 Task: Create a task  Implement a new cloud-based environmental management system for a company , assign it to team member softage.4@softage.net in the project BitSoft and update the status of the task to  Off Track , set the priority of the task to Medium
Action: Mouse moved to (75, 52)
Screenshot: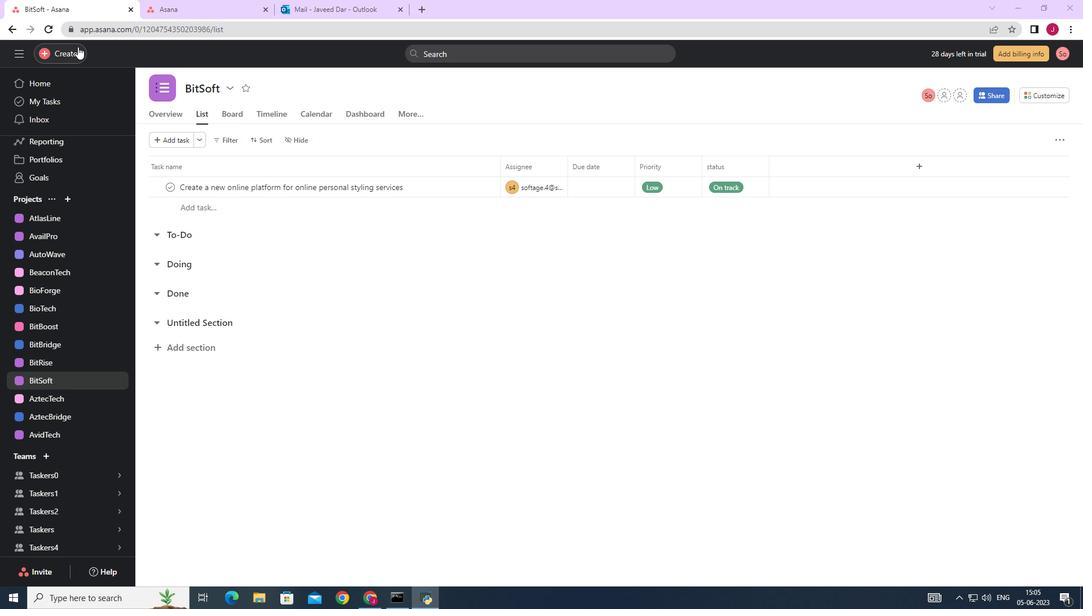 
Action: Mouse pressed left at (75, 52)
Screenshot: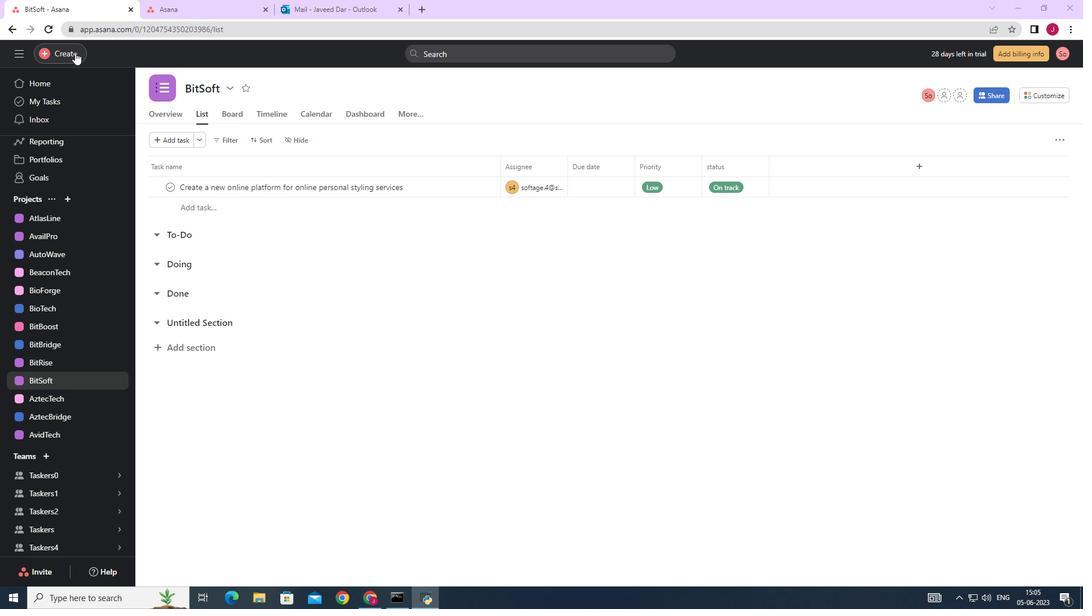 
Action: Mouse moved to (136, 55)
Screenshot: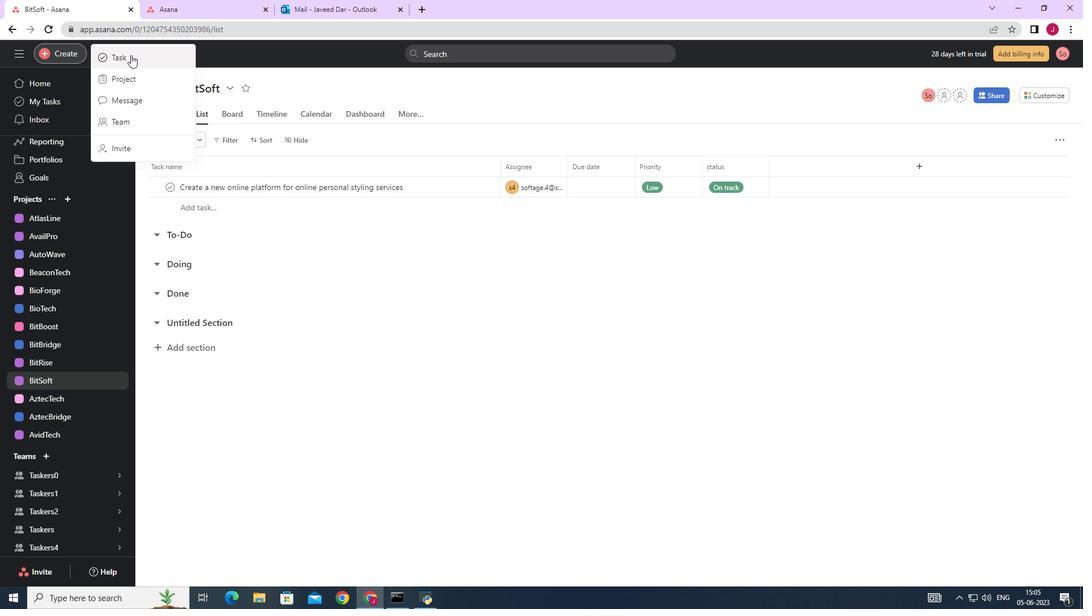 
Action: Mouse pressed left at (136, 55)
Screenshot: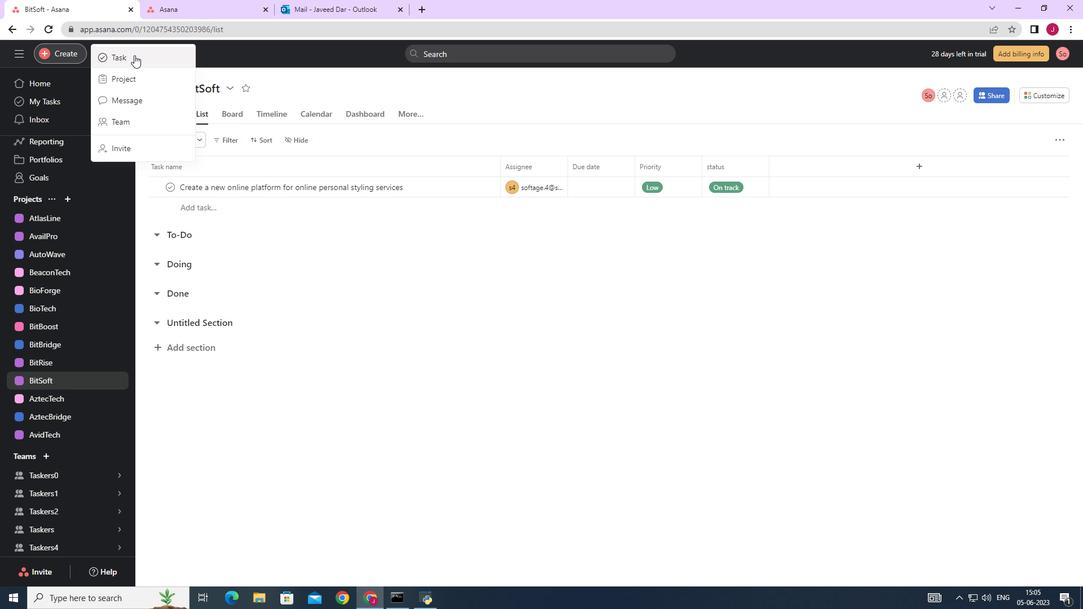 
Action: Mouse moved to (858, 372)
Screenshot: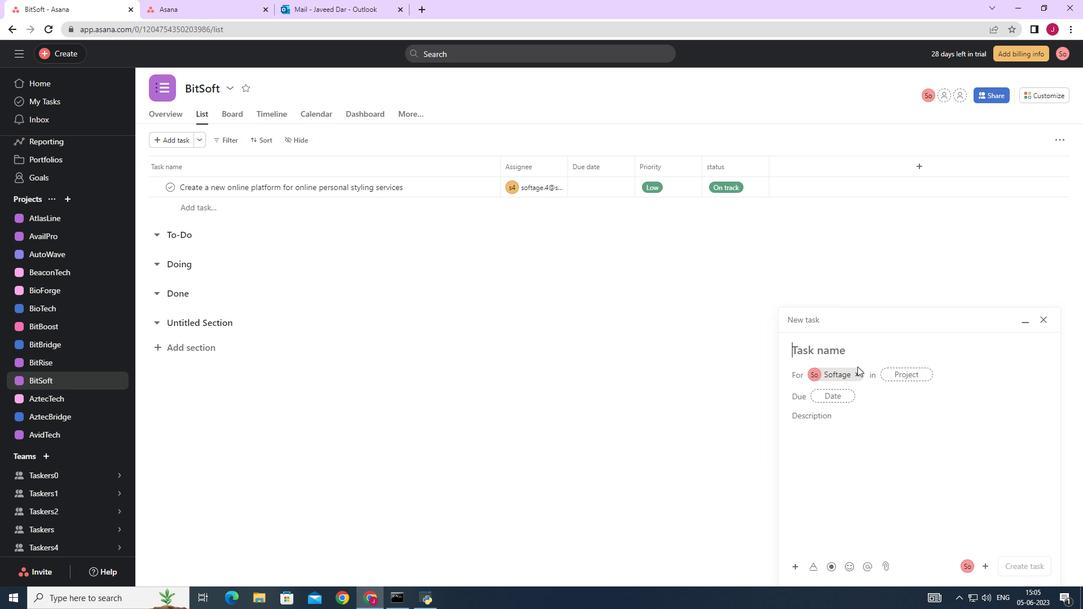 
Action: Mouse pressed left at (858, 372)
Screenshot: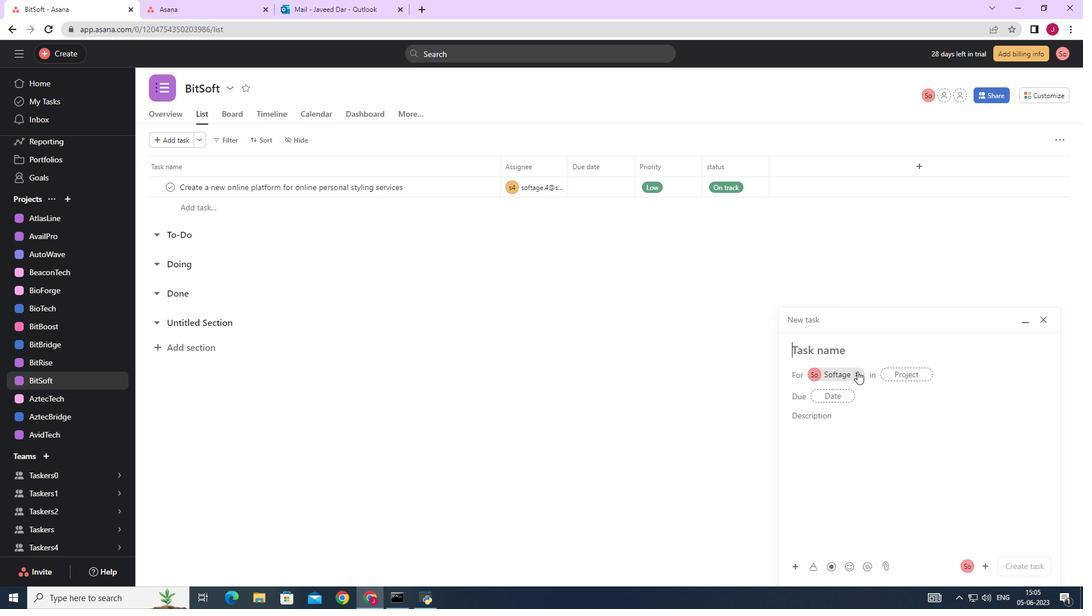 
Action: Mouse moved to (811, 344)
Screenshot: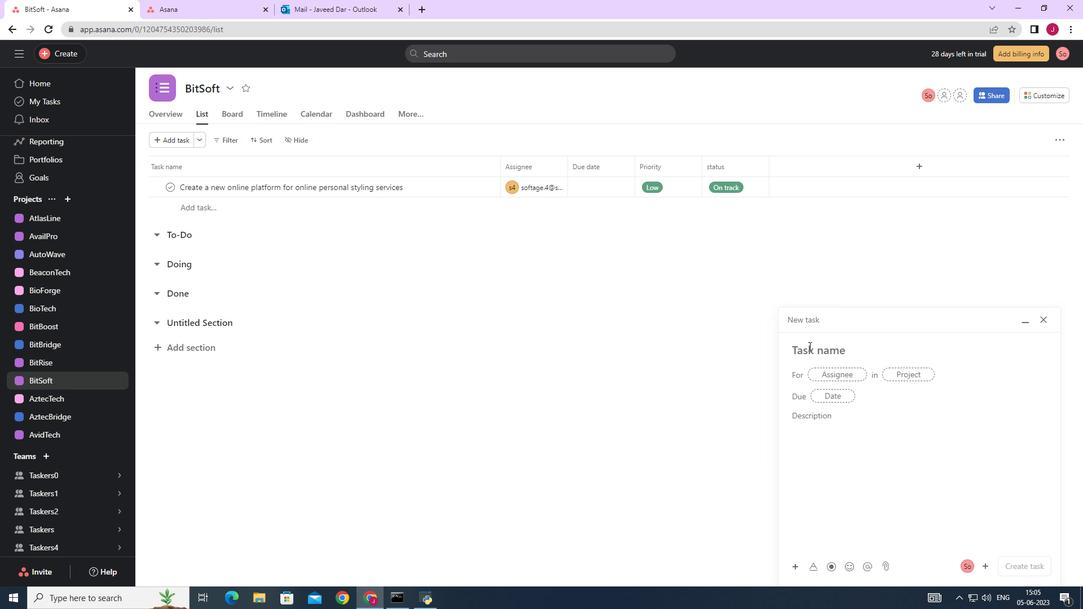 
Action: Mouse pressed left at (811, 344)
Screenshot: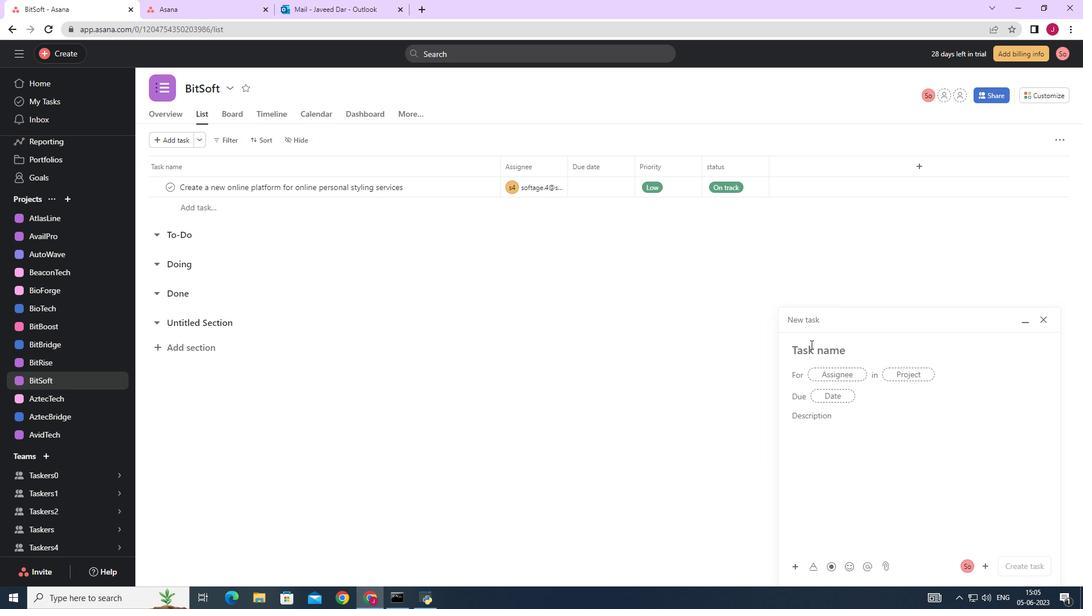 
Action: Key pressed <Key.caps_lock>I<Key.caps_lock>mplement<Key.space>a<Key.space>new<Key.space>cloud-based<Key.space>environmental<Key.space>management<Key.space>system<Key.space>for<Key.space>a<Key.space>company
Screenshot: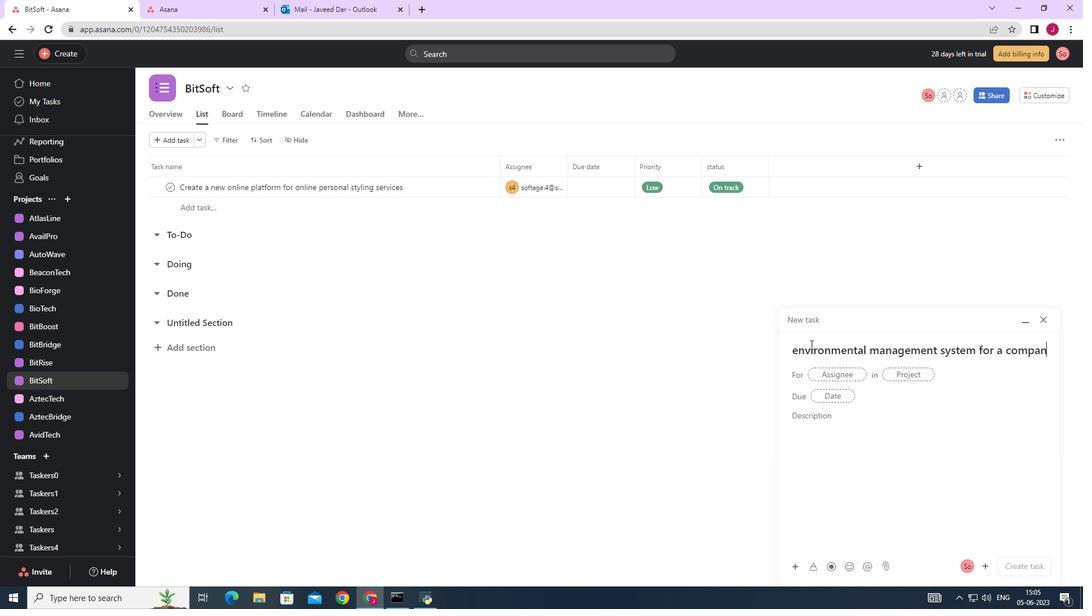 
Action: Mouse moved to (837, 375)
Screenshot: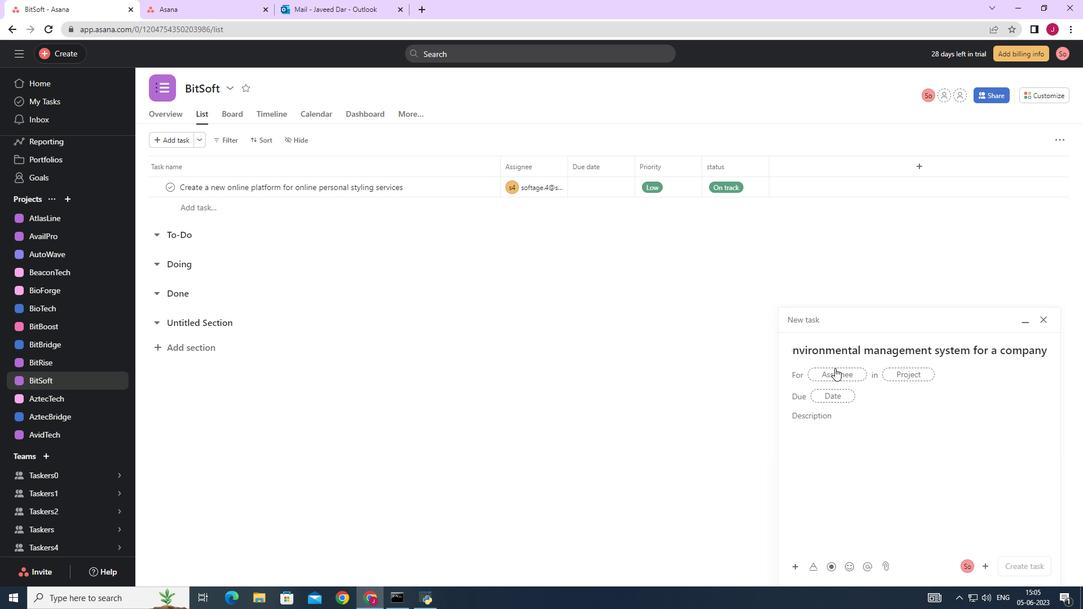 
Action: Mouse pressed left at (837, 375)
Screenshot: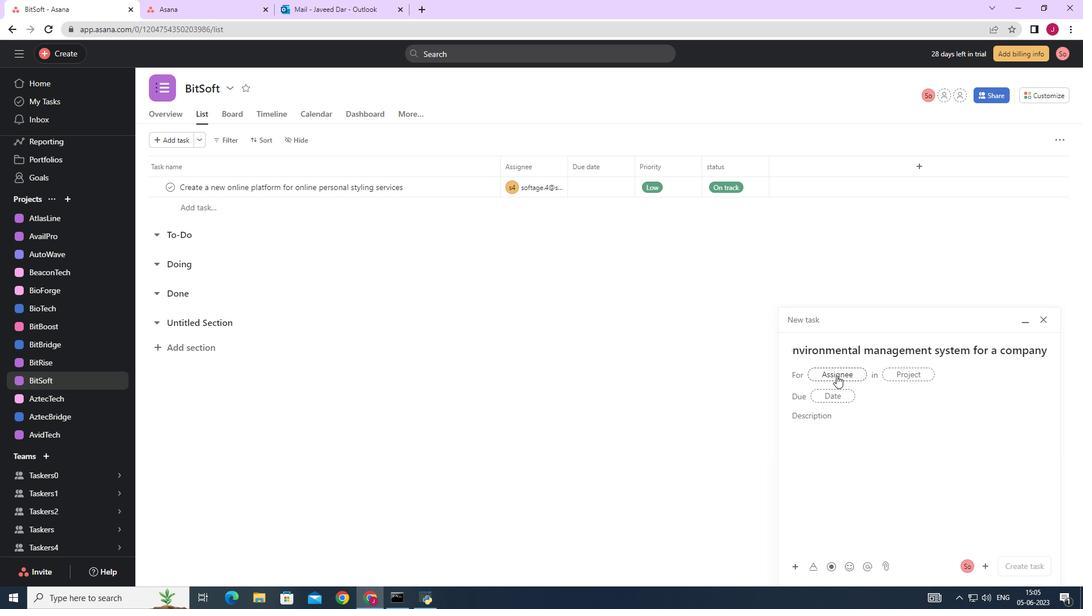 
Action: Key pressed softage.4
Screenshot: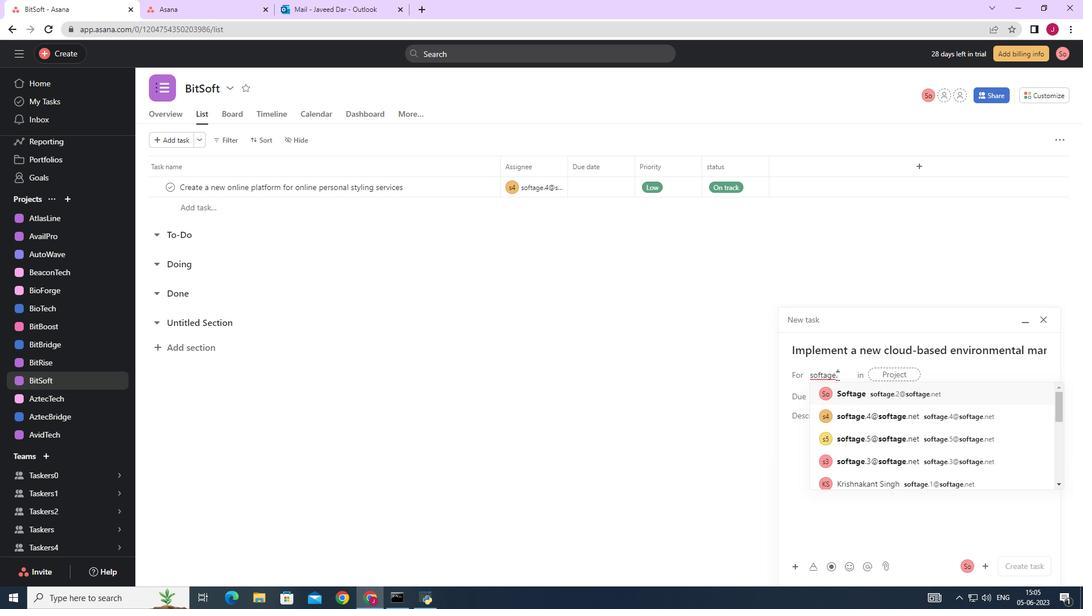 
Action: Mouse moved to (861, 392)
Screenshot: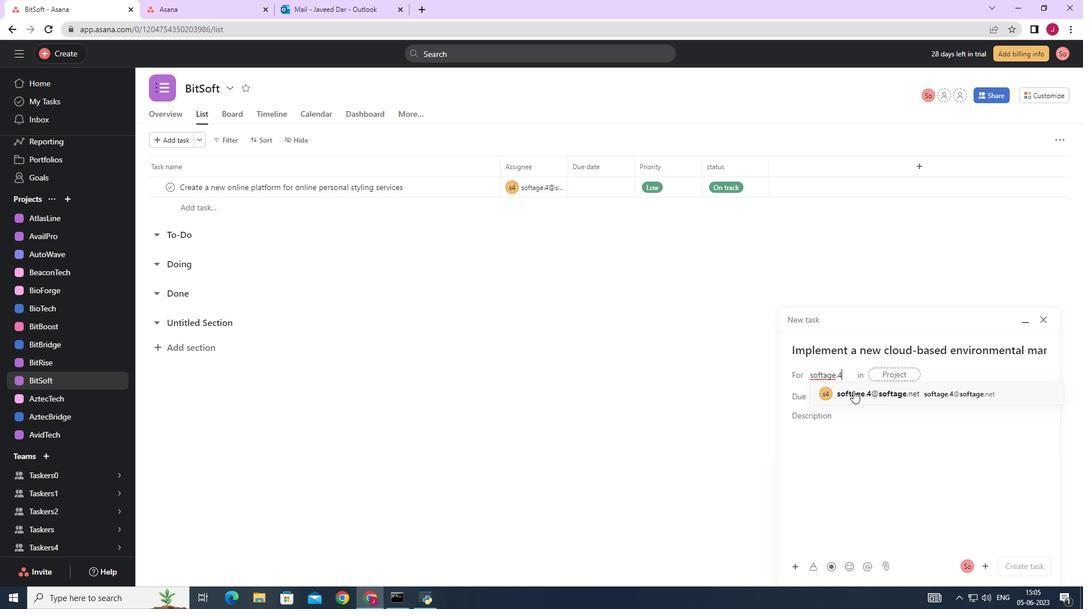 
Action: Mouse pressed left at (861, 392)
Screenshot: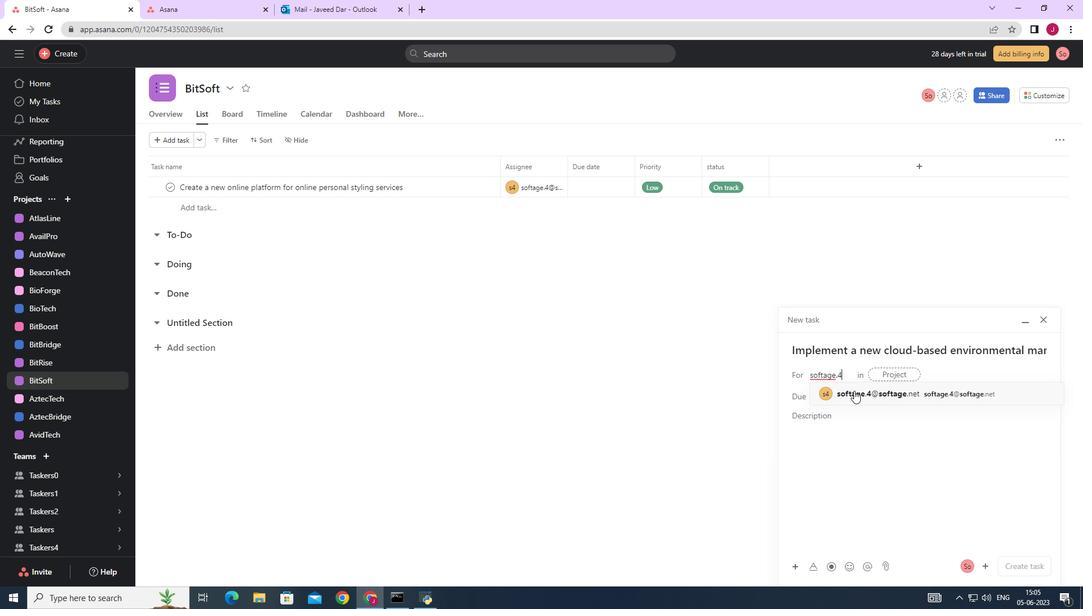 
Action: Mouse moved to (717, 394)
Screenshot: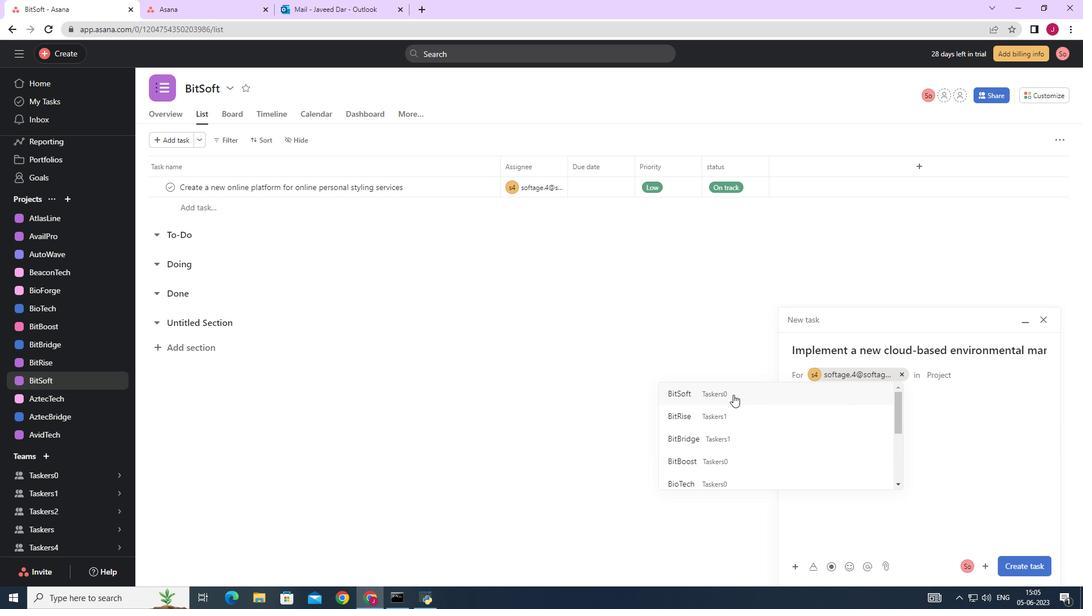 
Action: Mouse pressed left at (717, 394)
Screenshot: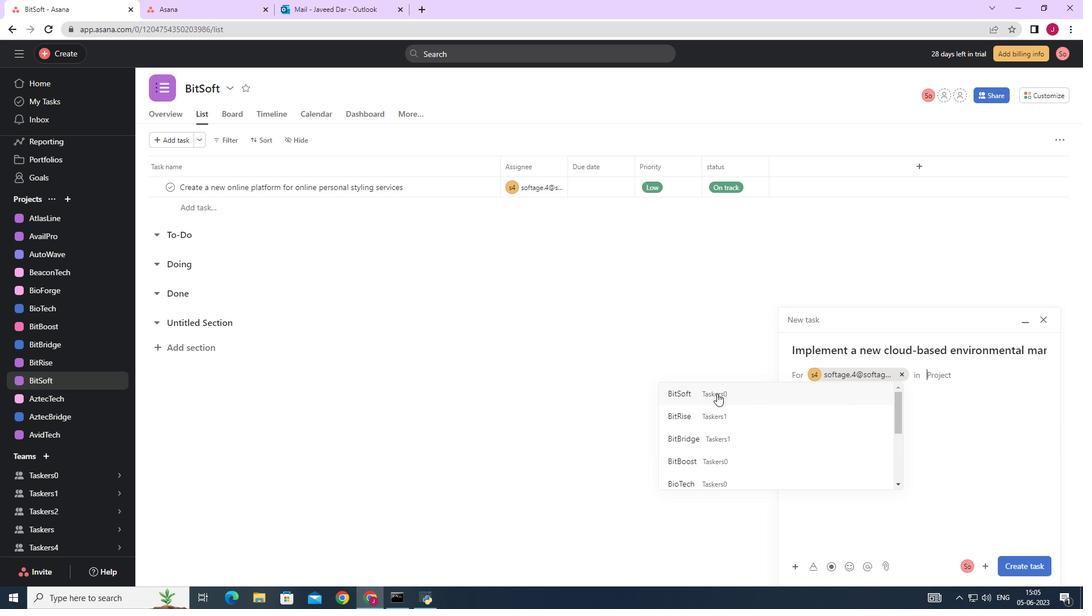 
Action: Mouse moved to (835, 419)
Screenshot: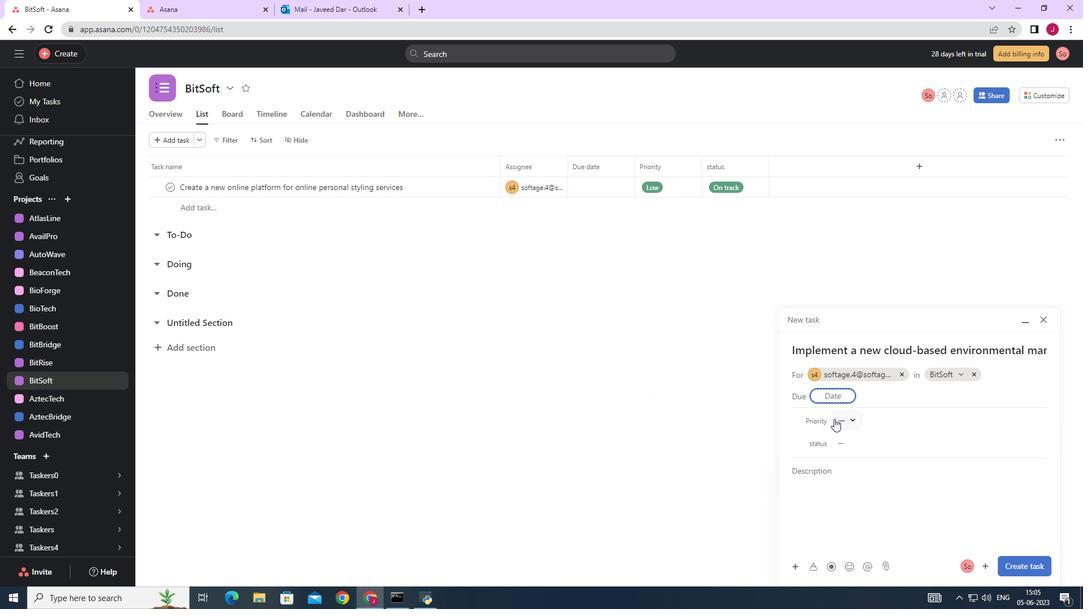 
Action: Mouse pressed left at (835, 419)
Screenshot: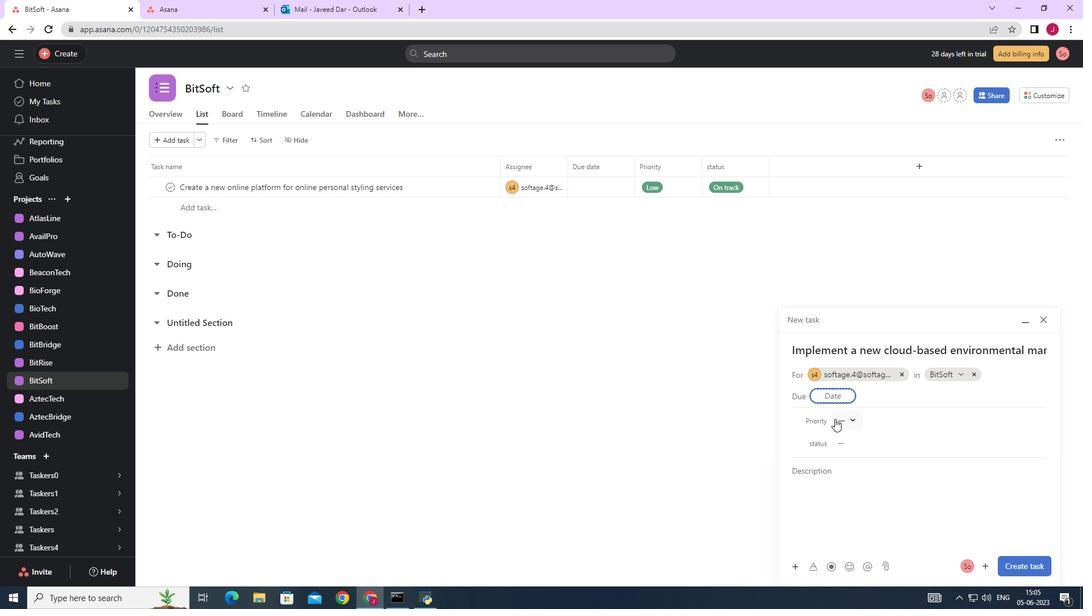 
Action: Mouse moved to (868, 478)
Screenshot: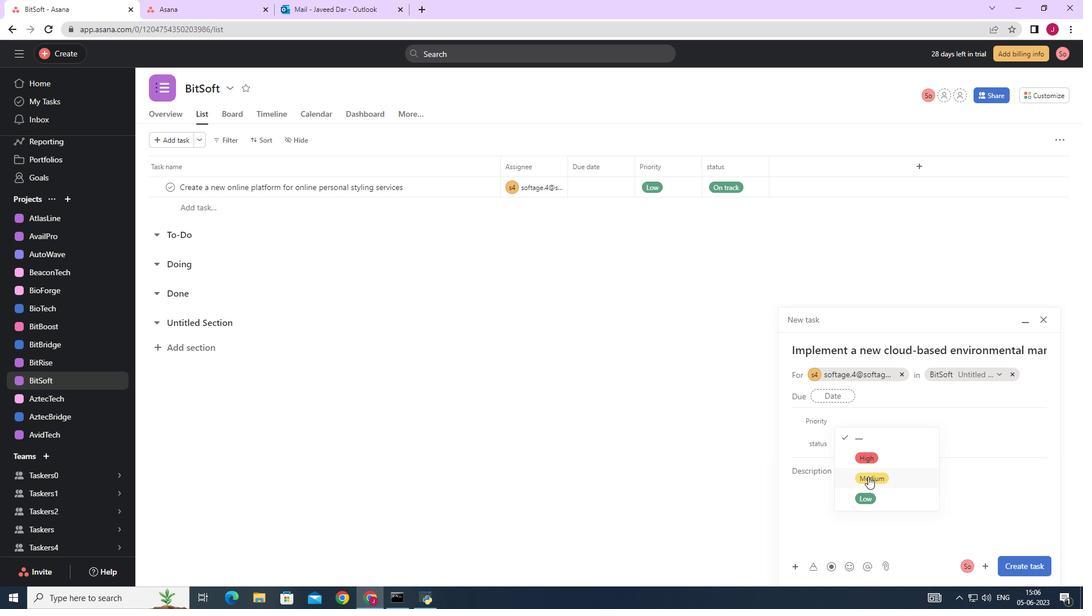 
Action: Mouse pressed left at (868, 478)
Screenshot: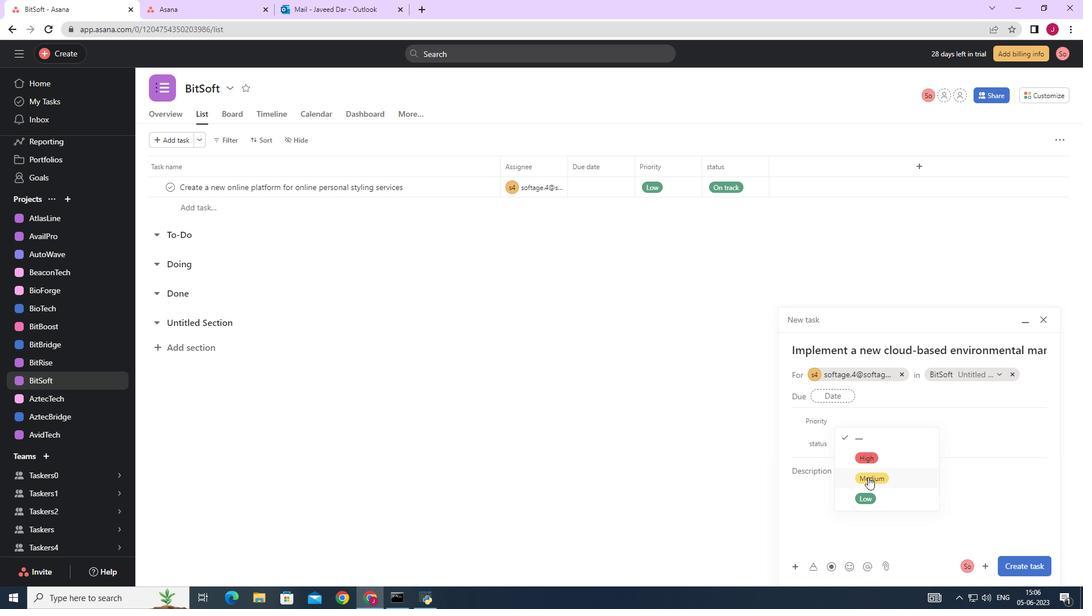 
Action: Mouse moved to (852, 445)
Screenshot: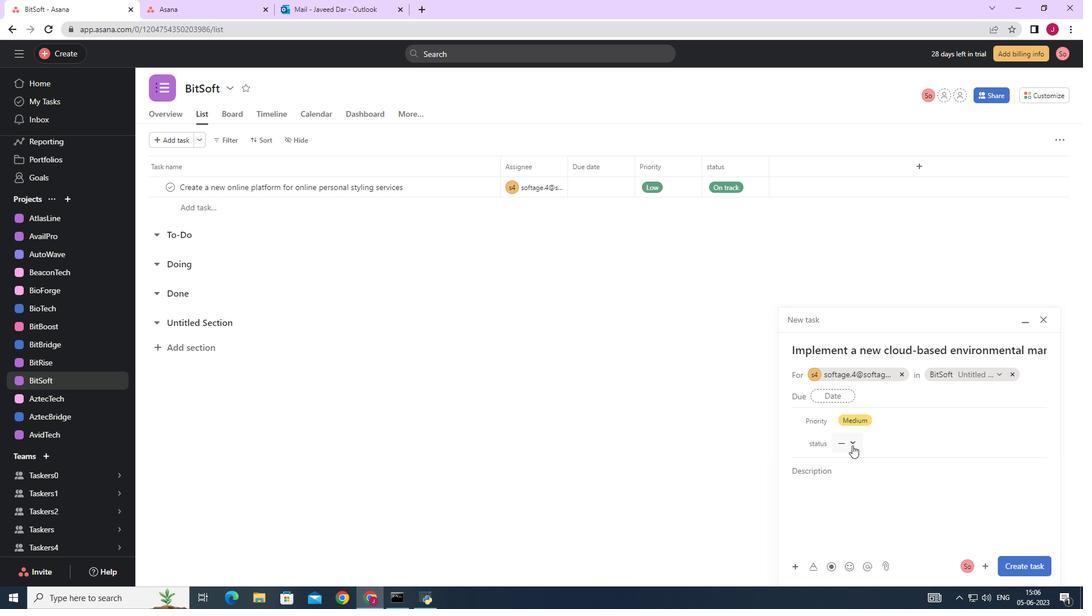 
Action: Mouse pressed left at (852, 445)
Screenshot: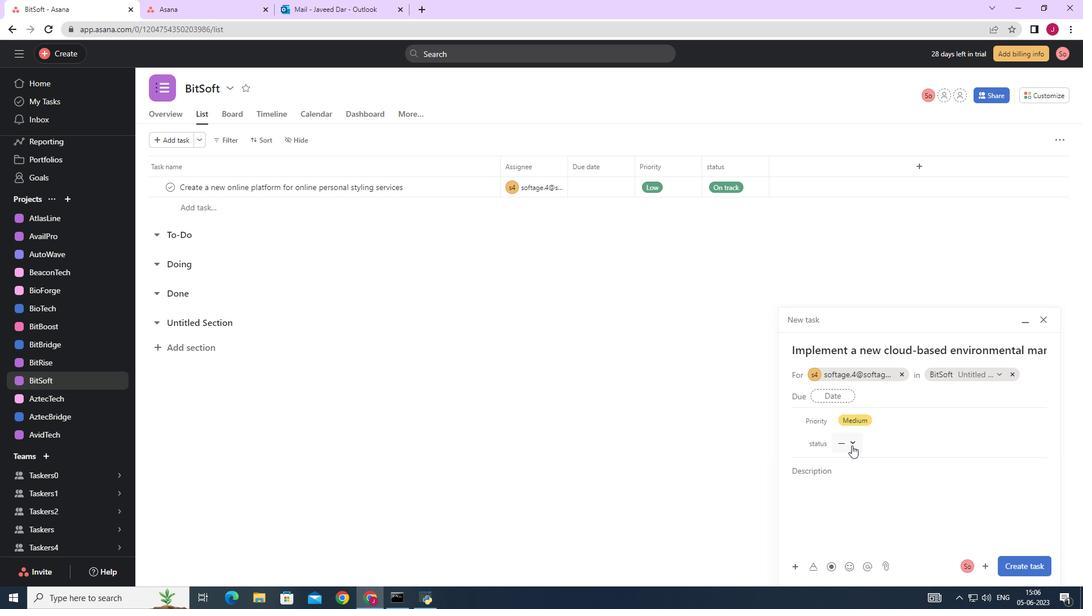 
Action: Mouse moved to (864, 500)
Screenshot: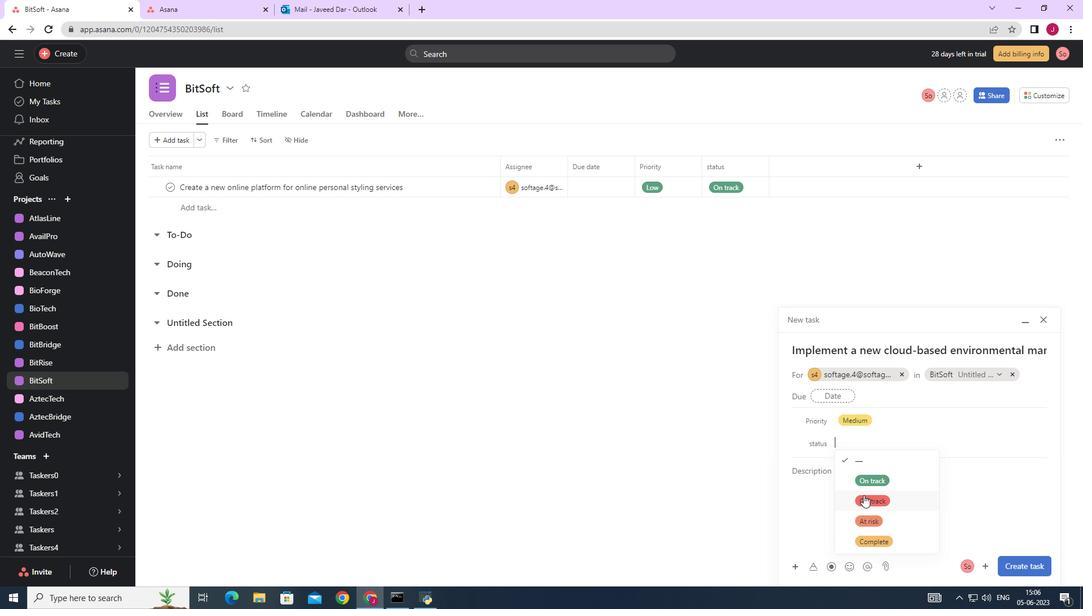 
Action: Mouse pressed left at (864, 500)
Screenshot: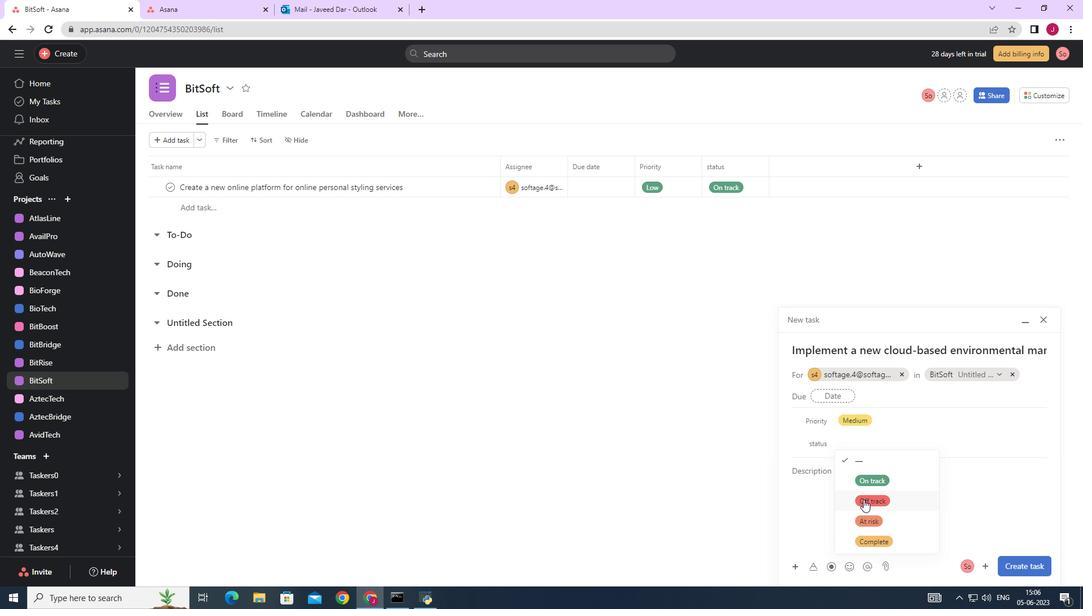 
Action: Mouse moved to (1015, 566)
Screenshot: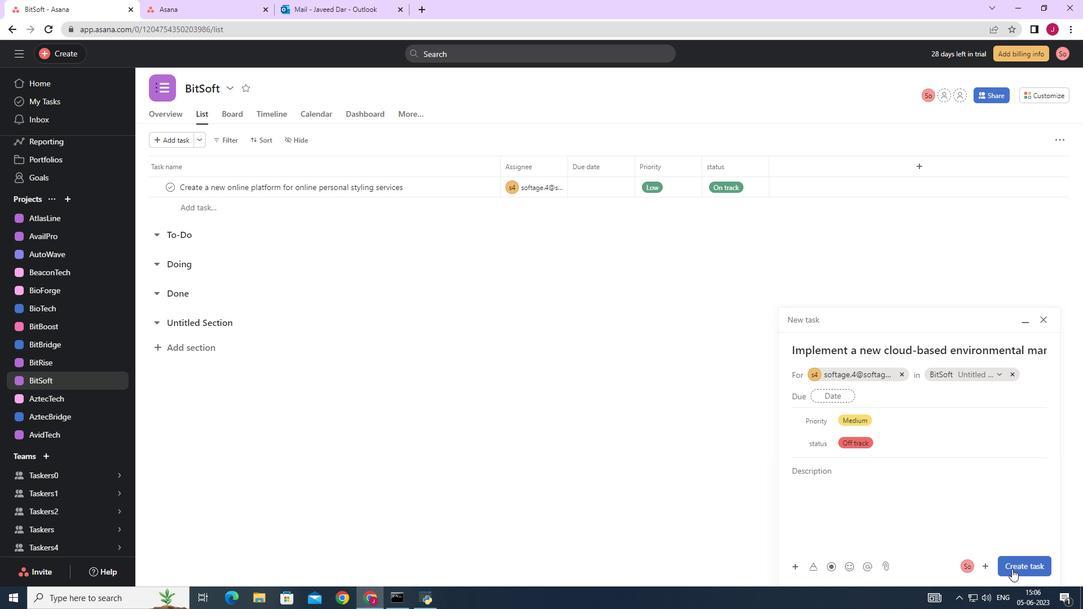 
Action: Mouse pressed left at (1015, 566)
Screenshot: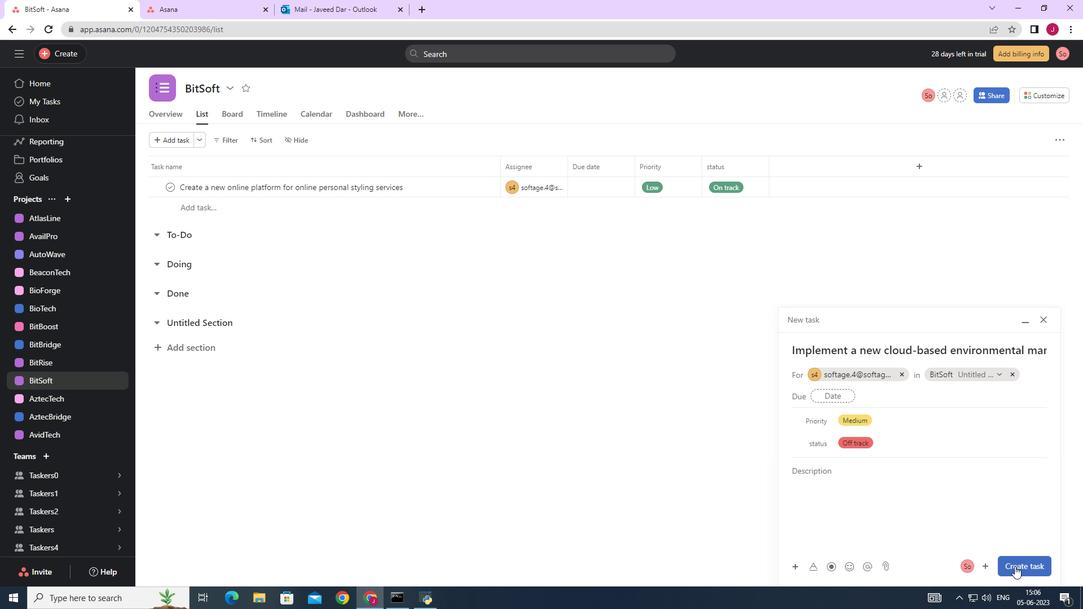 
Action: Mouse moved to (981, 487)
Screenshot: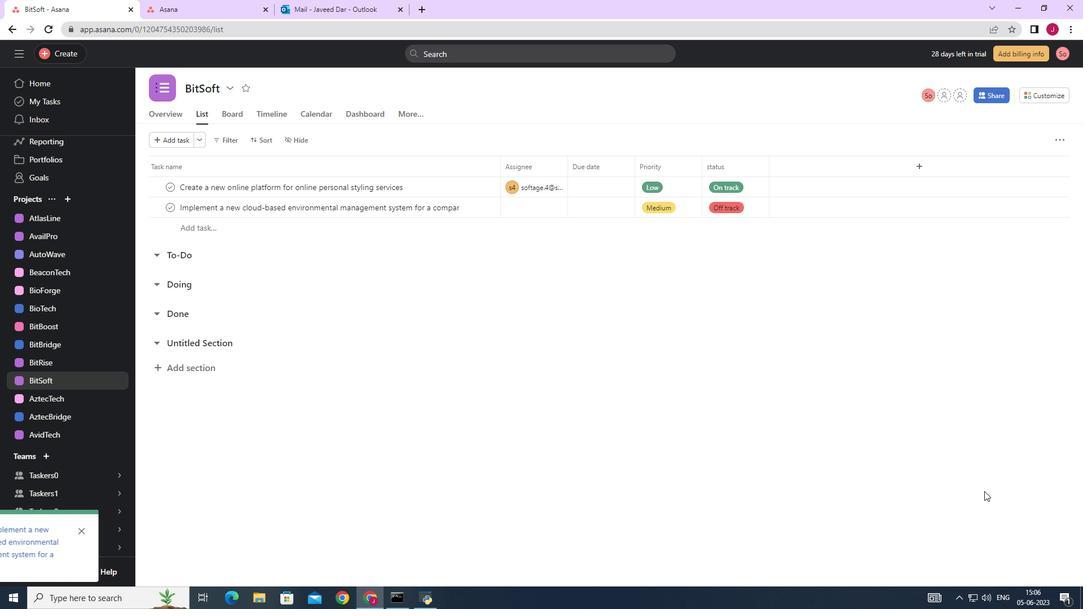 
